 Task: Search for emails with the follow-up flag marked as completed in Outlook.
Action: Mouse moved to (350, 12)
Screenshot: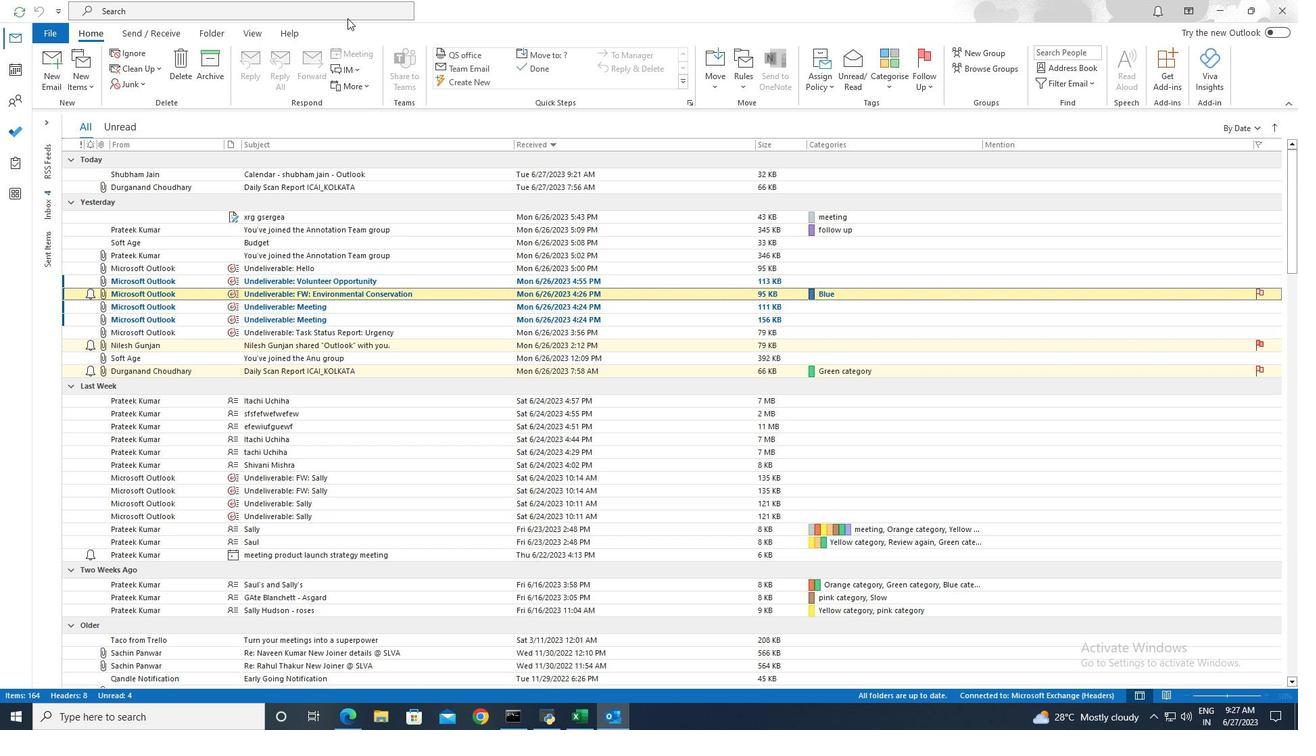 
Action: Mouse pressed left at (350, 12)
Screenshot: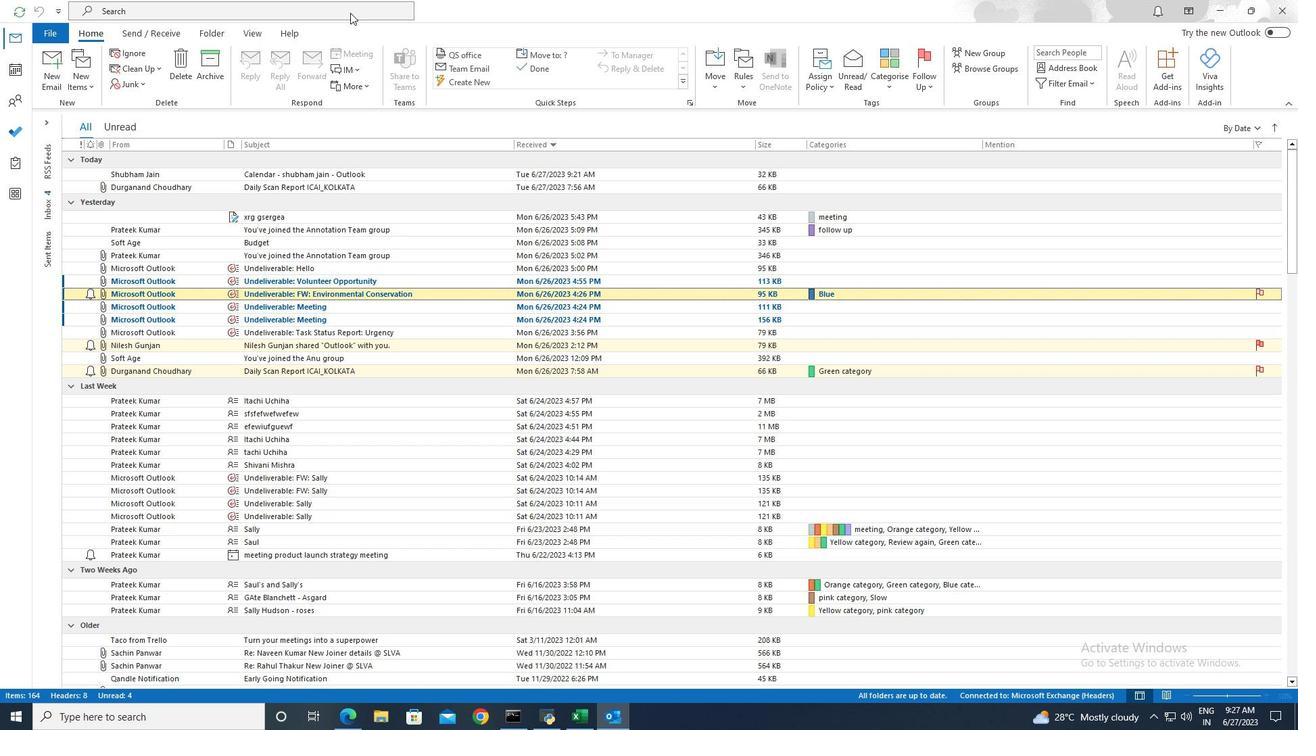 
Action: Mouse moved to (466, 14)
Screenshot: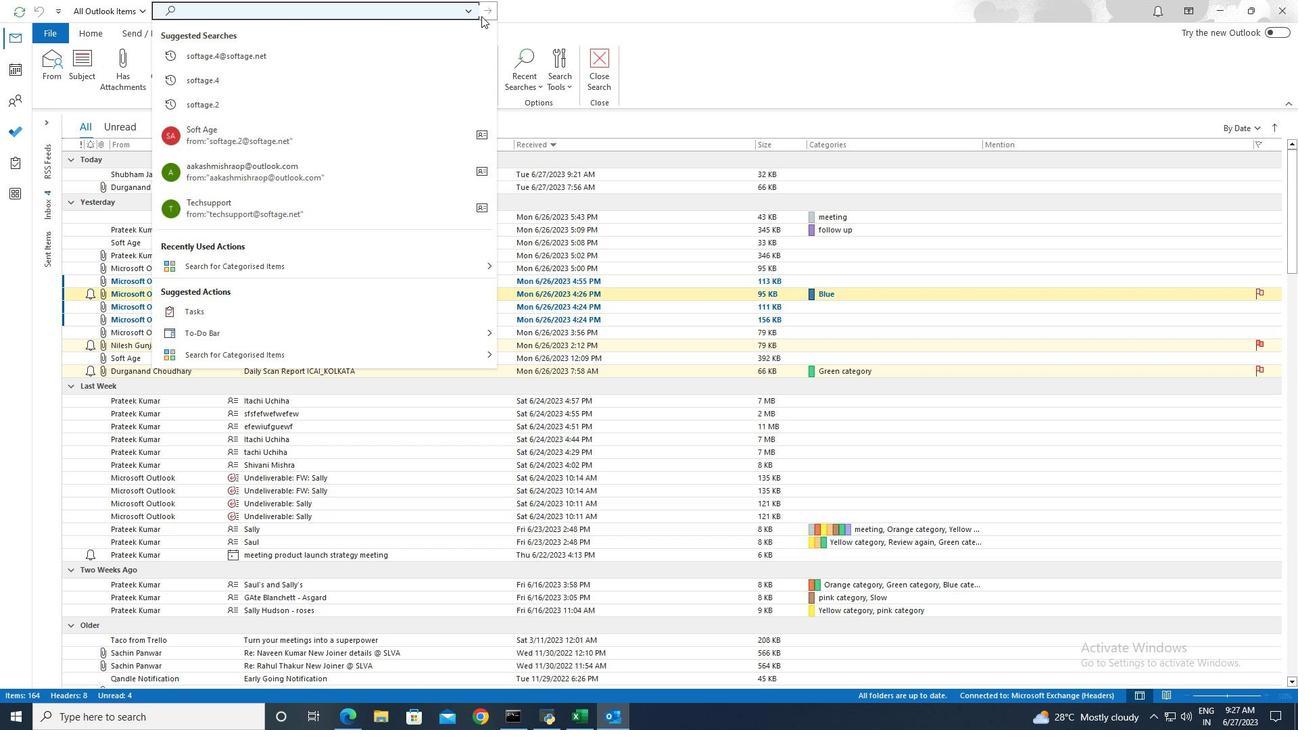 
Action: Mouse pressed left at (466, 14)
Screenshot: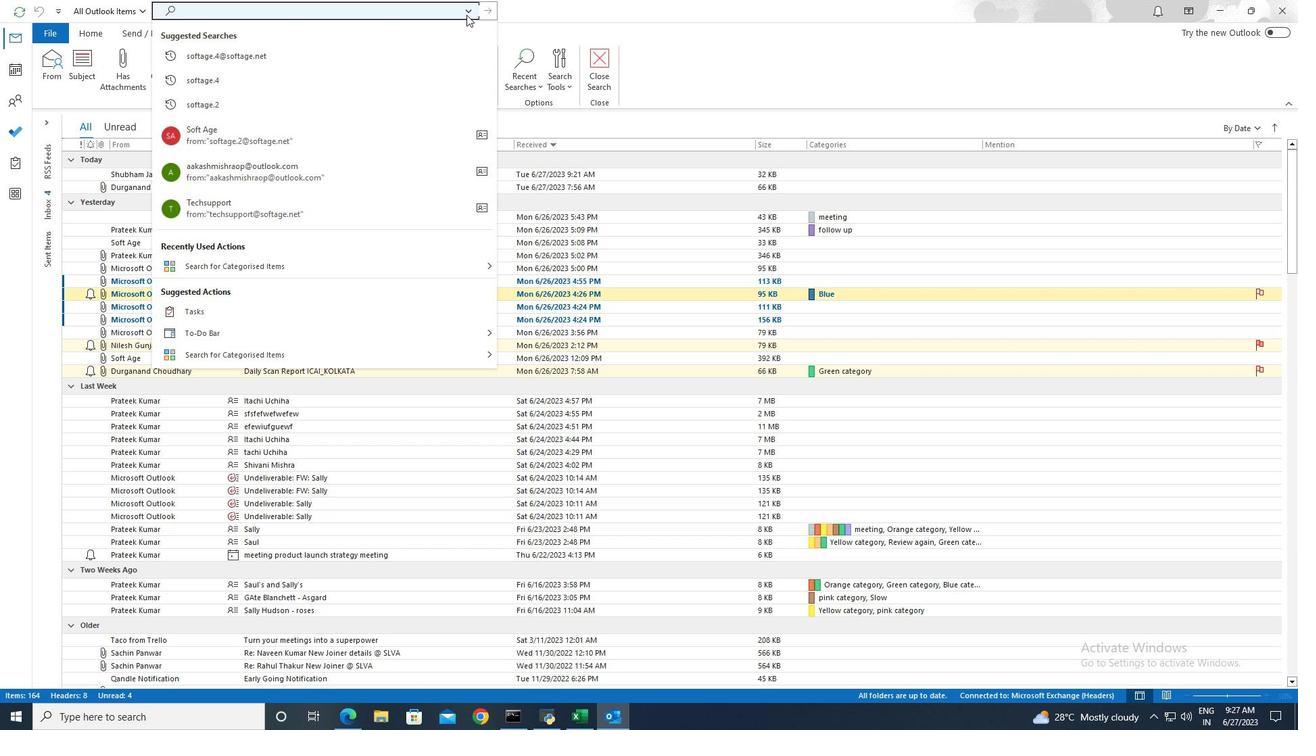 
Action: Mouse moved to (383, 191)
Screenshot: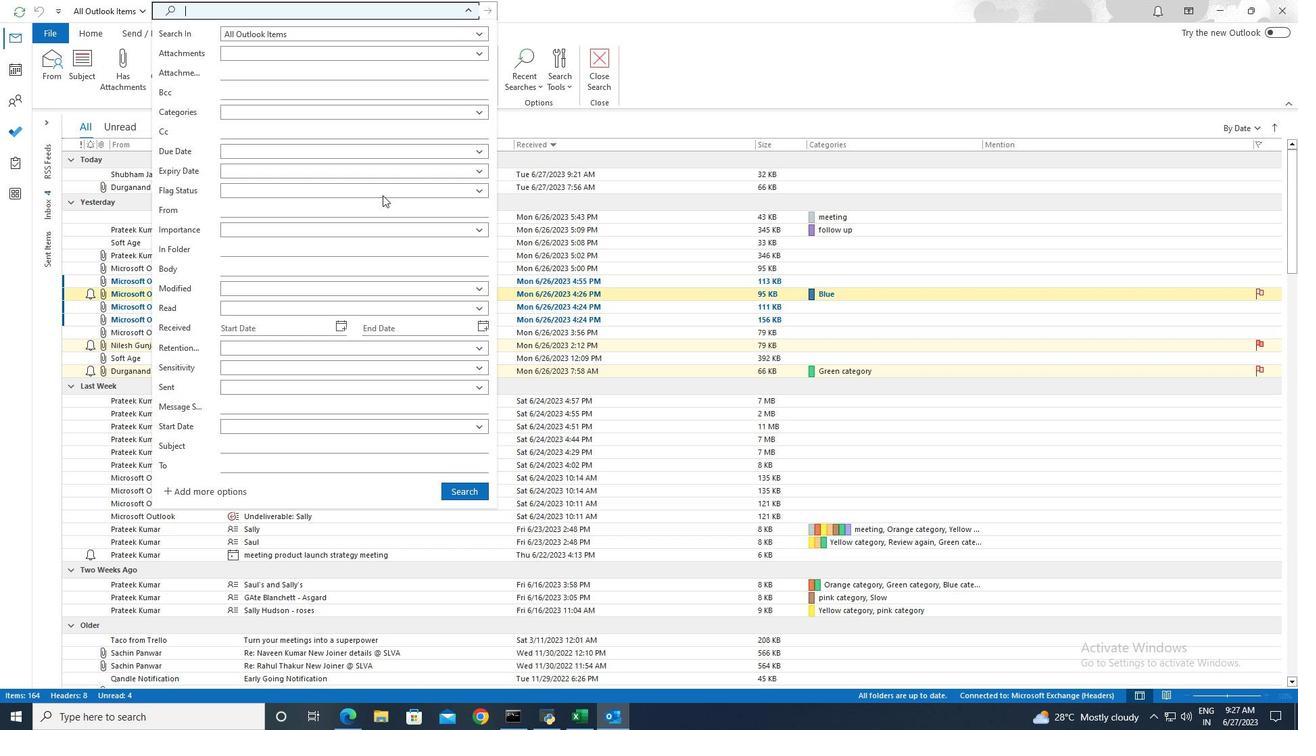 
Action: Mouse pressed left at (383, 191)
Screenshot: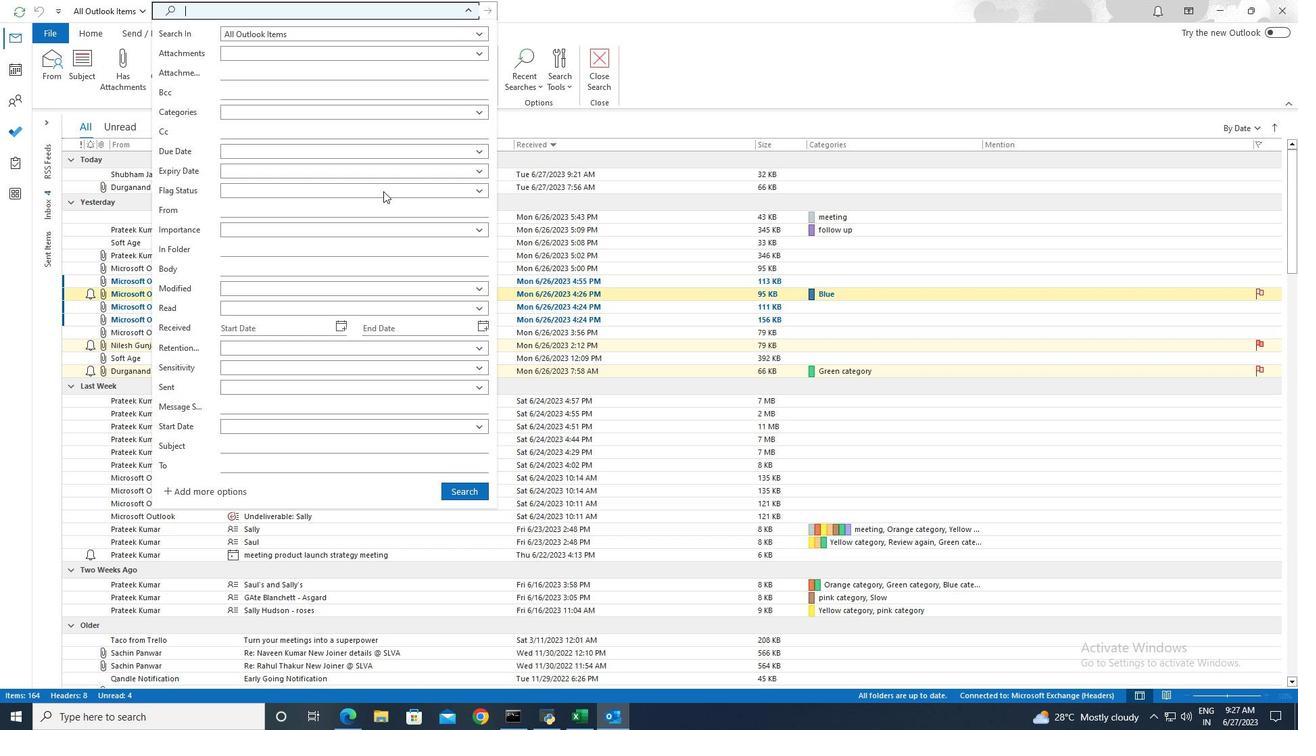 
Action: Mouse moved to (362, 230)
Screenshot: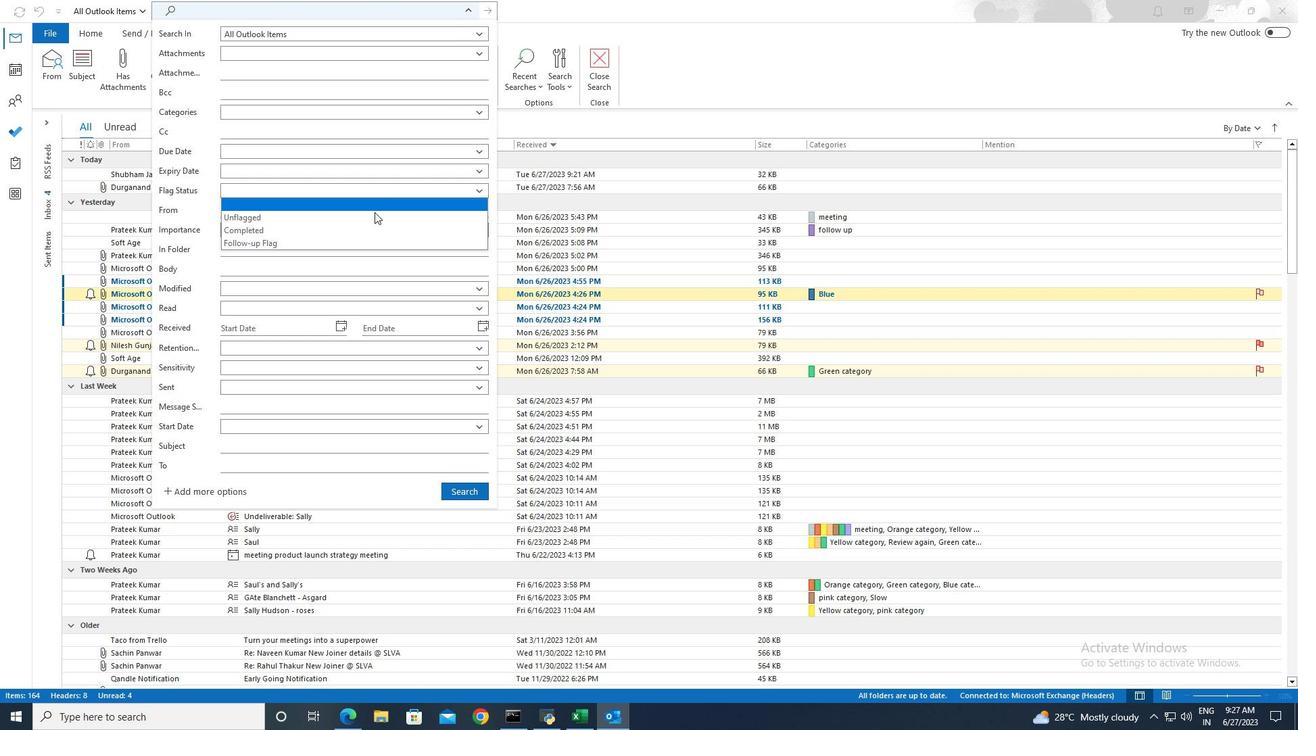 
Action: Mouse pressed left at (362, 230)
Screenshot: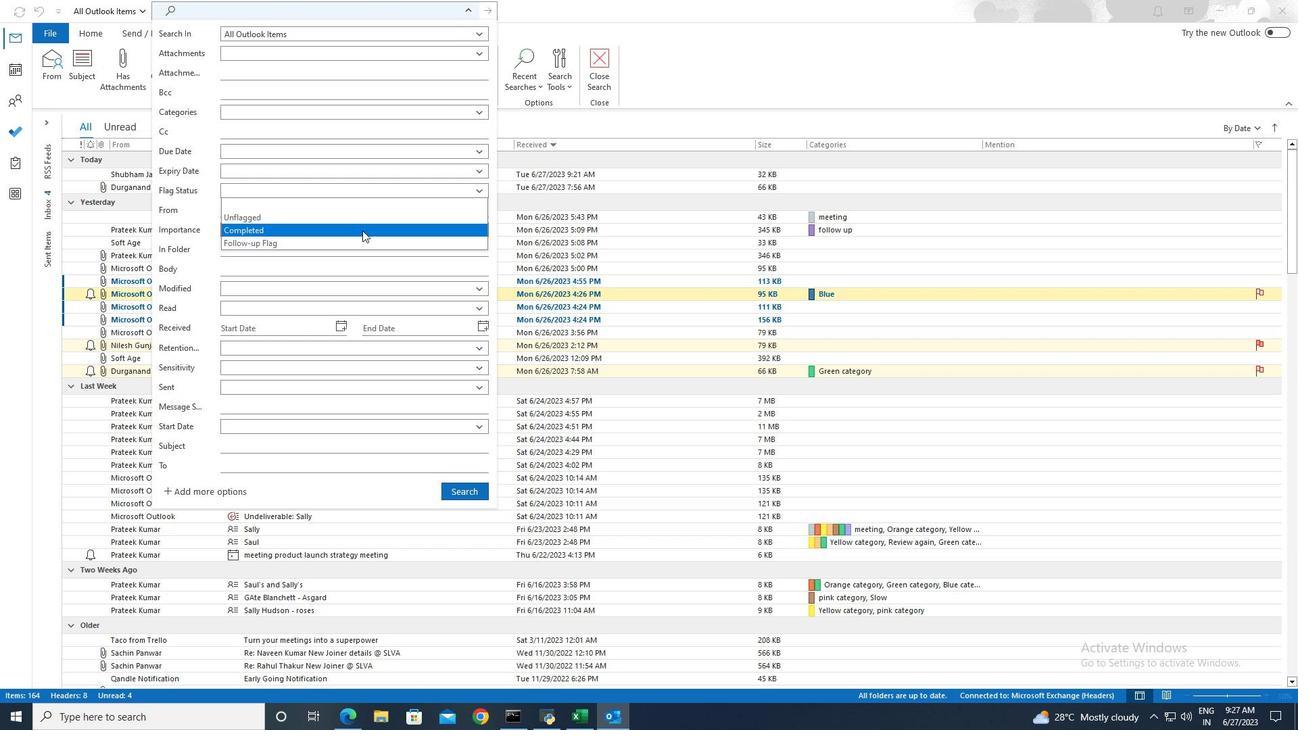 
Action: Mouse moved to (466, 491)
Screenshot: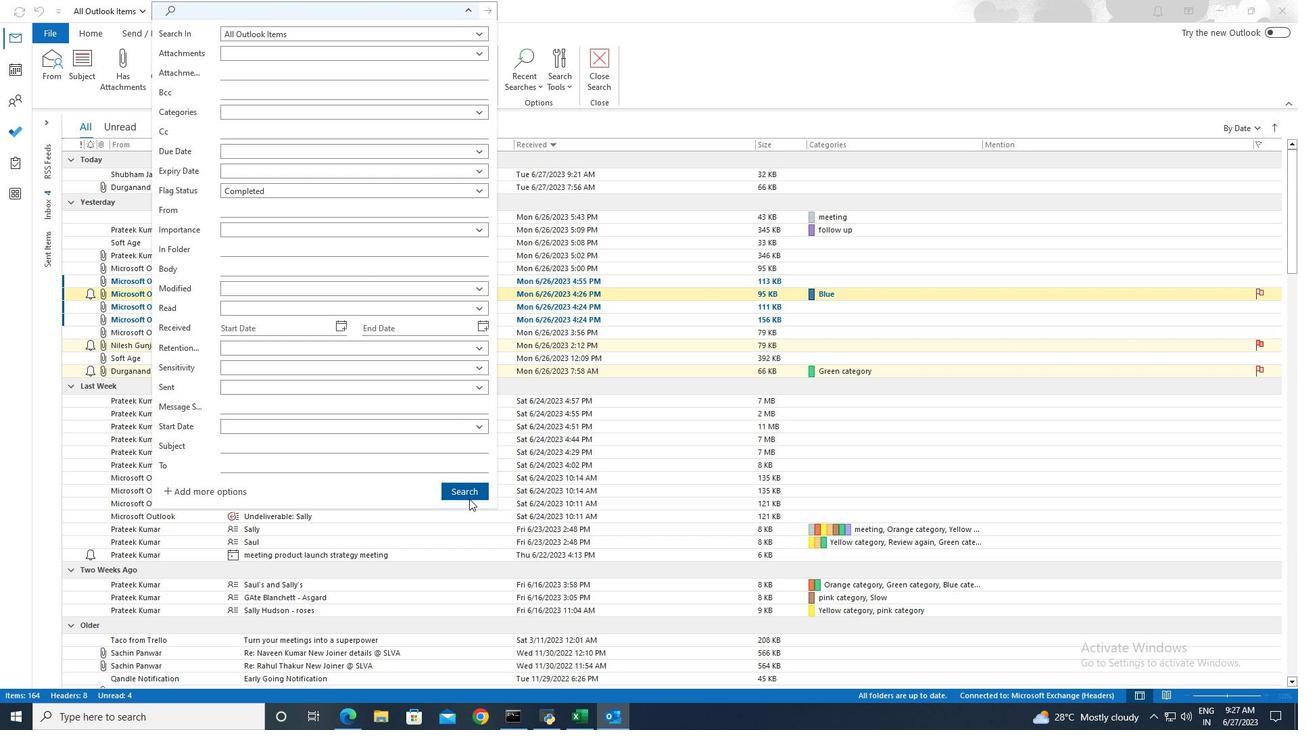 
Action: Mouse pressed left at (466, 491)
Screenshot: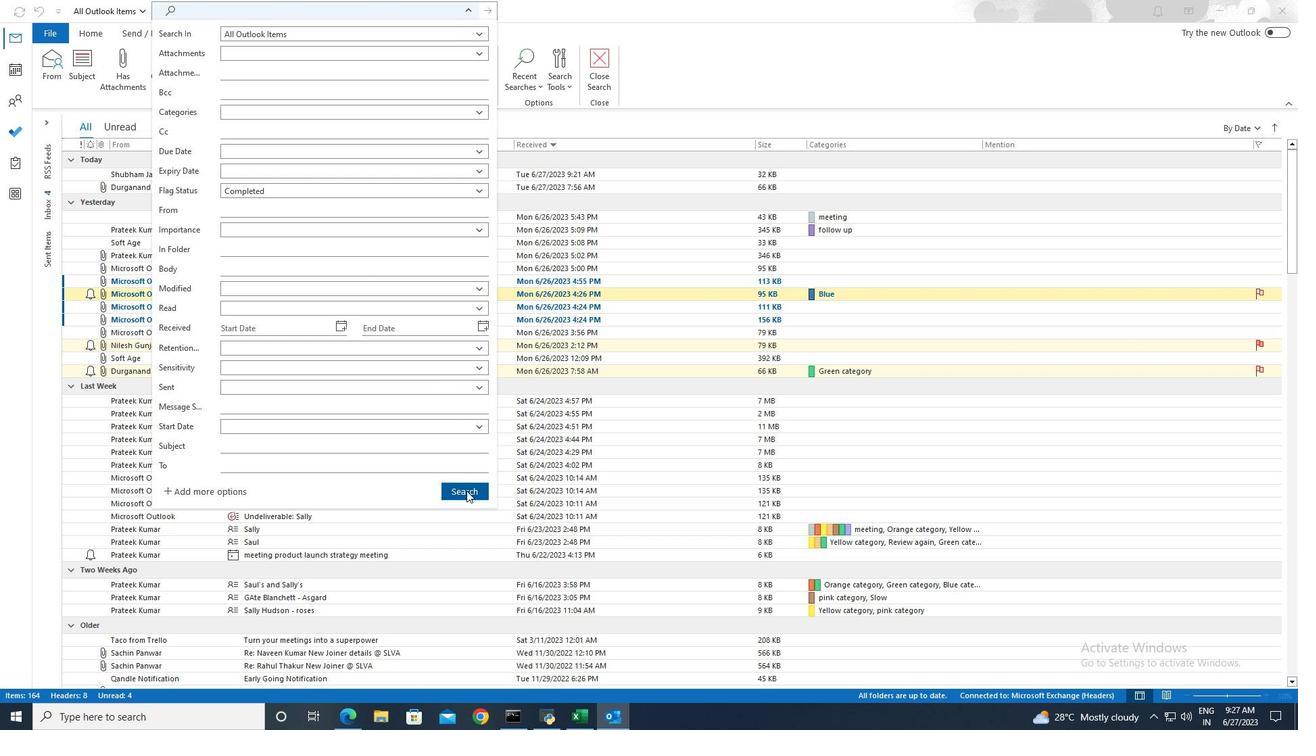 
